 Task: Add to scrum project YottaTech a team member softage.4@softage.net.
Action: Mouse moved to (255, 142)
Screenshot: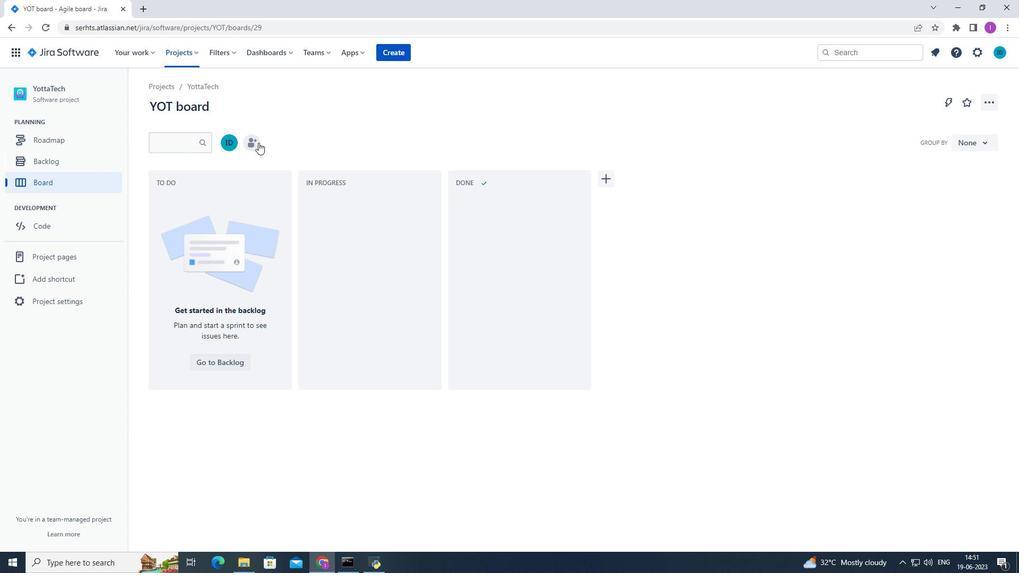 
Action: Mouse pressed left at (255, 142)
Screenshot: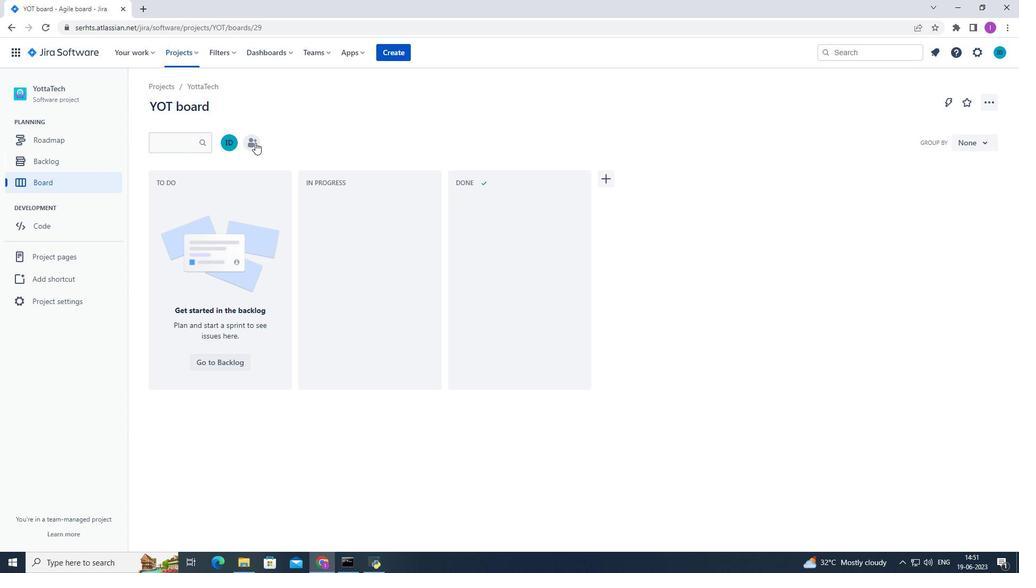 
Action: Mouse moved to (458, 156)
Screenshot: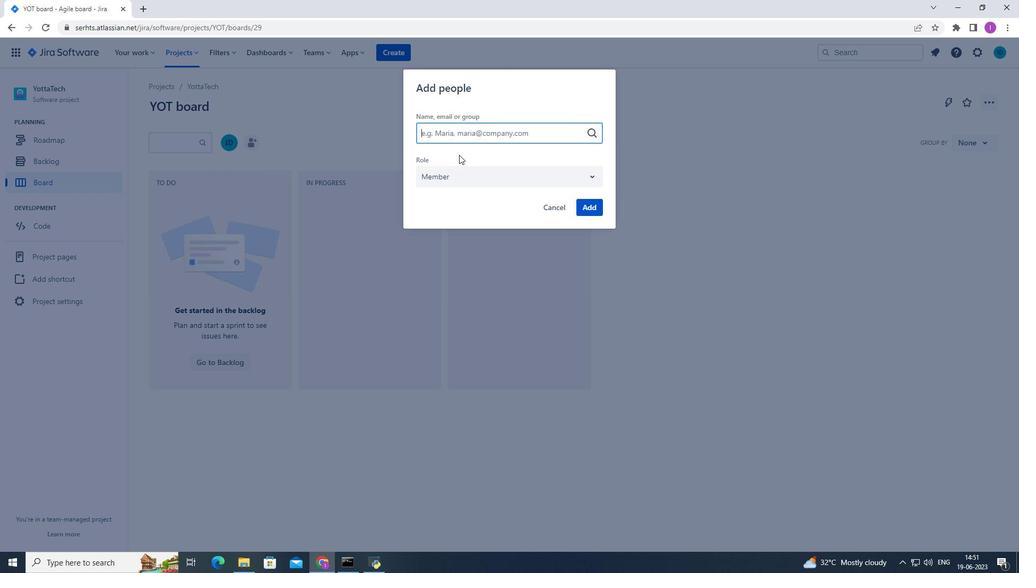 
Action: Key pressed s
Screenshot: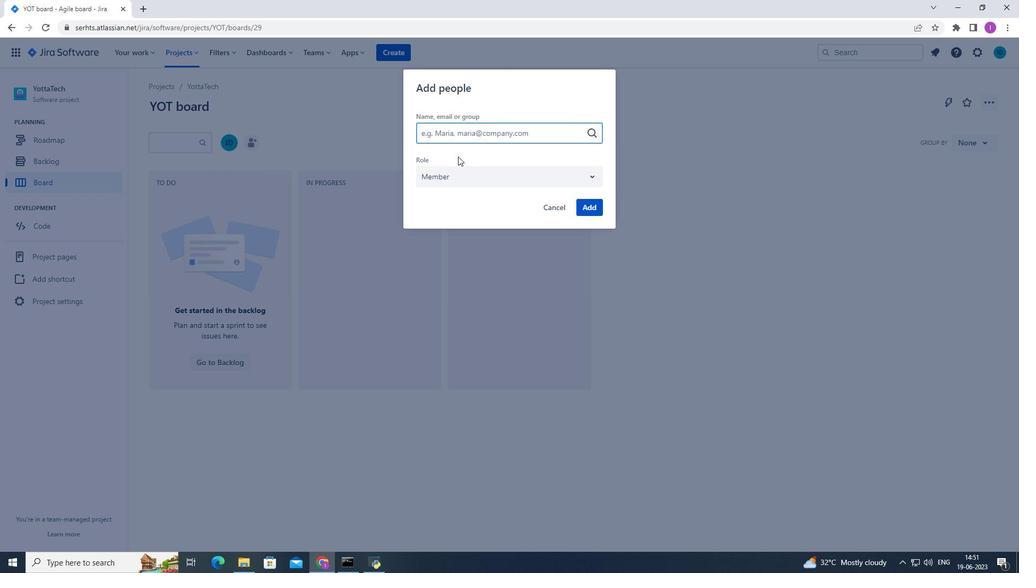 
Action: Mouse moved to (458, 157)
Screenshot: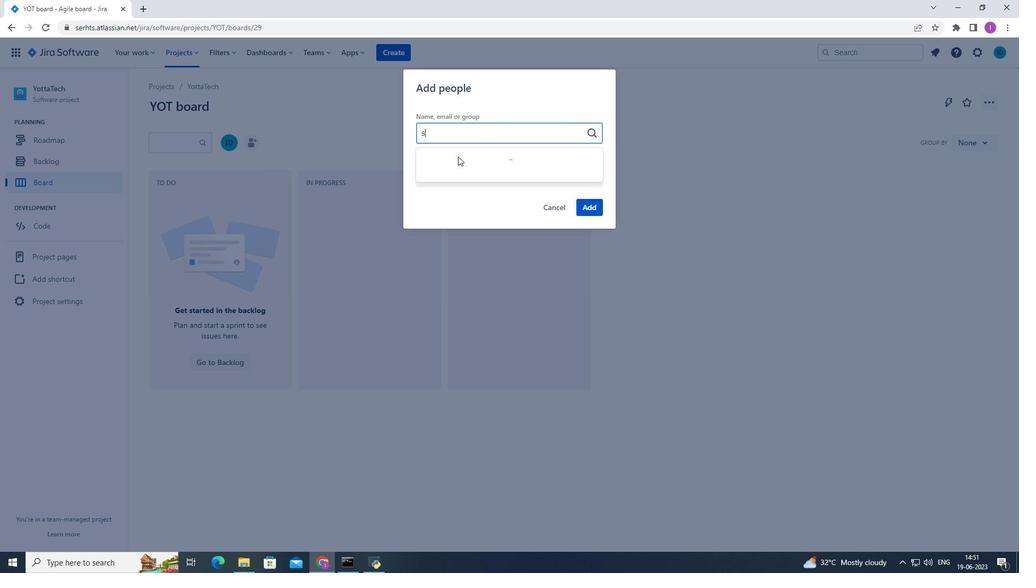 
Action: Key pressed o
Screenshot: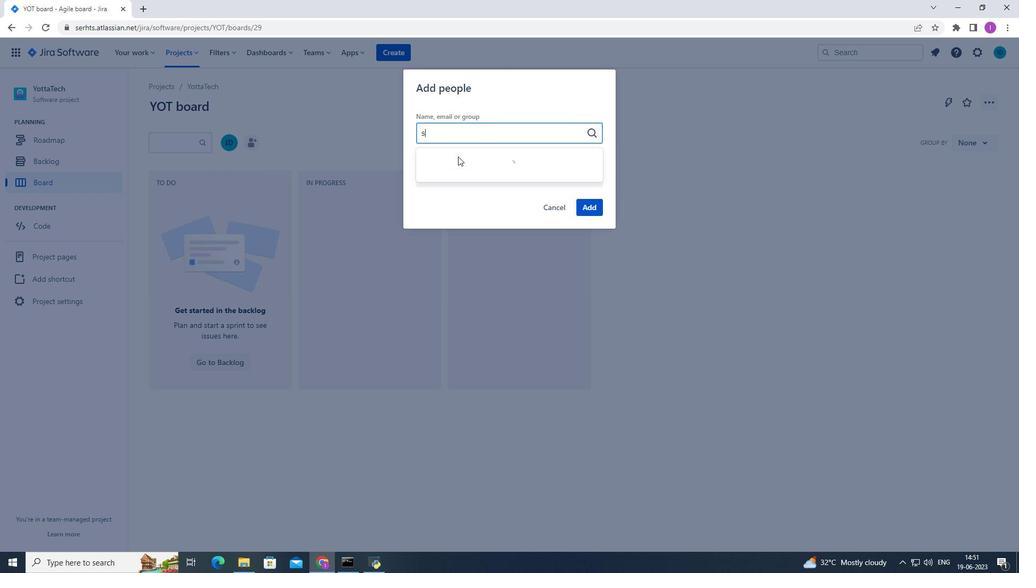 
Action: Mouse moved to (454, 161)
Screenshot: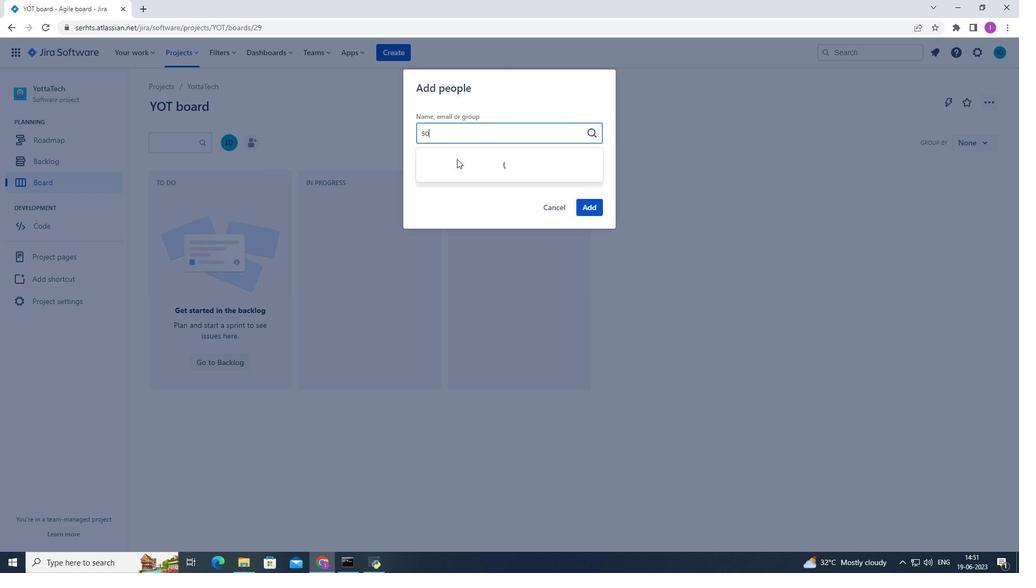 
Action: Key pressed ft
Screenshot: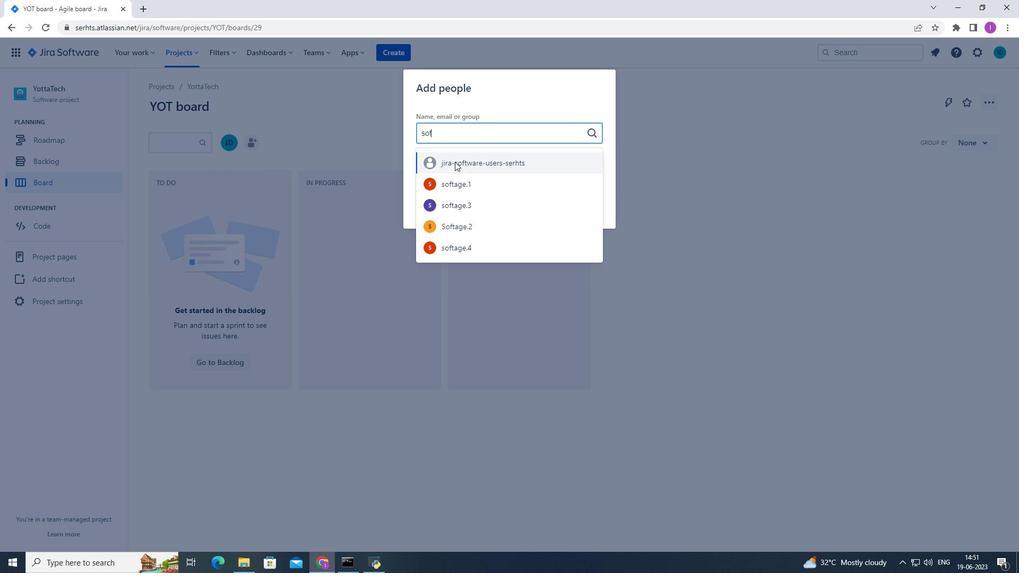 
Action: Mouse moved to (464, 202)
Screenshot: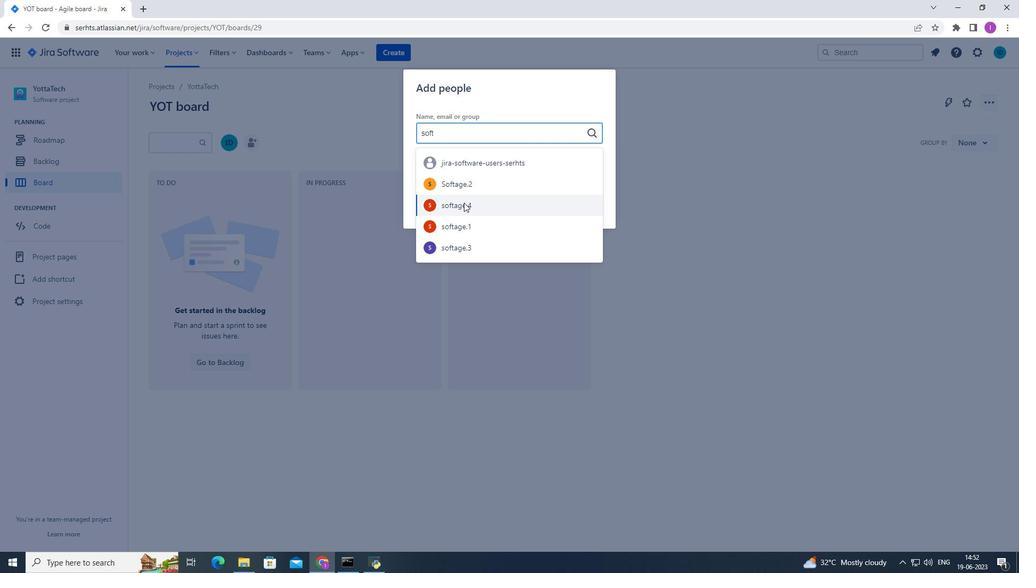 
Action: Mouse pressed left at (464, 202)
Screenshot: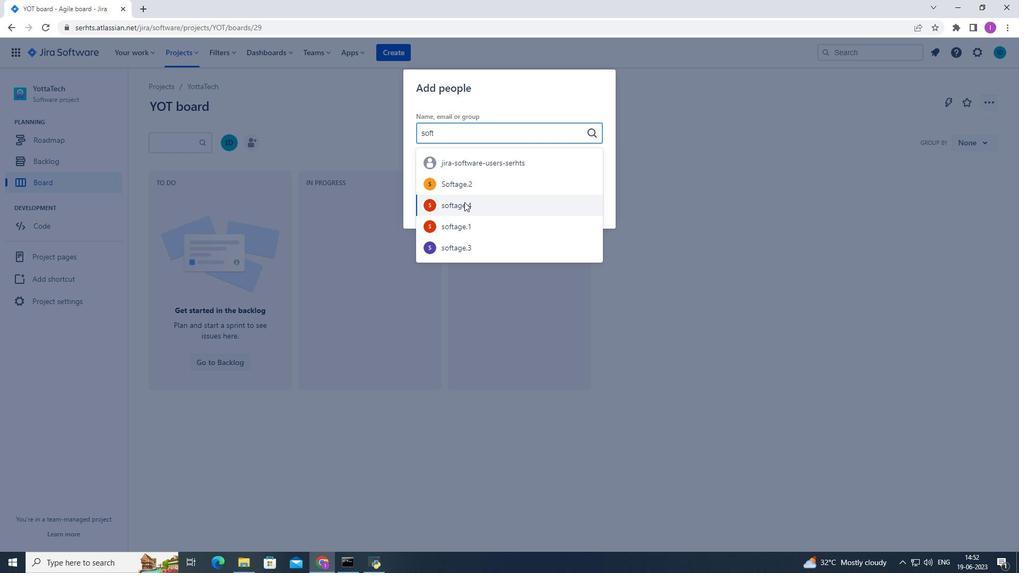
Action: Mouse moved to (586, 203)
Screenshot: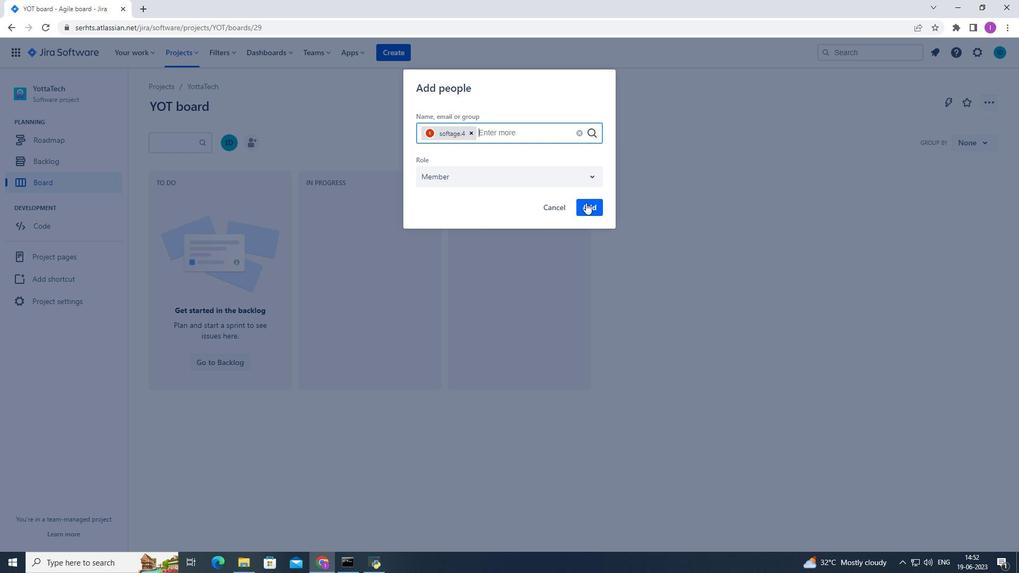 
Action: Mouse pressed left at (586, 203)
Screenshot: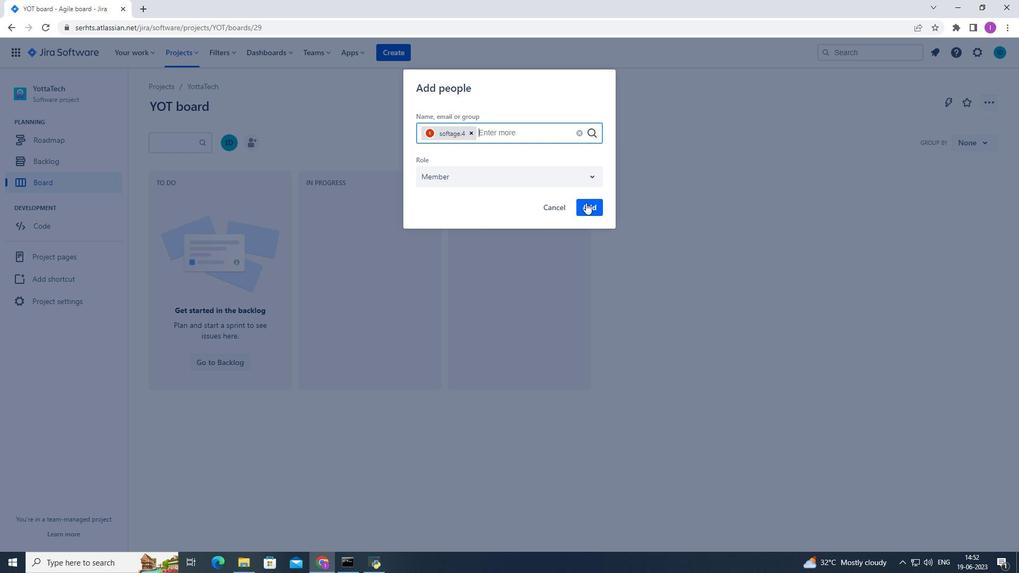 
Action: Mouse moved to (403, 259)
Screenshot: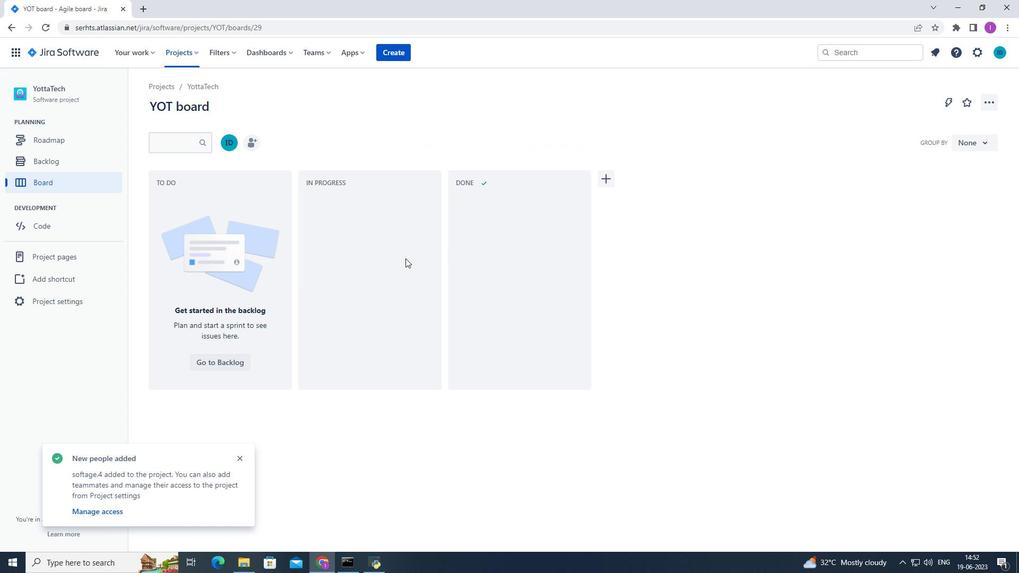 
